 Task: Open Card Card0000000224 in Board Board0000000056 in Workspace WS0000000019 in Trello. Add Member Email0000000076 to Card Card0000000224 in Board Board0000000056 in Workspace WS0000000019 in Trello. Add Red Label titled Label0000000224 to Card Card0000000224 in Board Board0000000056 in Workspace WS0000000019 in Trello. Add Checklist CL0000000224 to Card Card0000000224 in Board Board0000000056 in Workspace WS0000000019 in Trello. Add Dates with Start Date as Nov 01 2023 and Due Date as Nov 30 2023 to Card Card0000000224 in Board Board0000000056 in Workspace WS0000000019 in Trello
Action: Mouse moved to (520, 547)
Screenshot: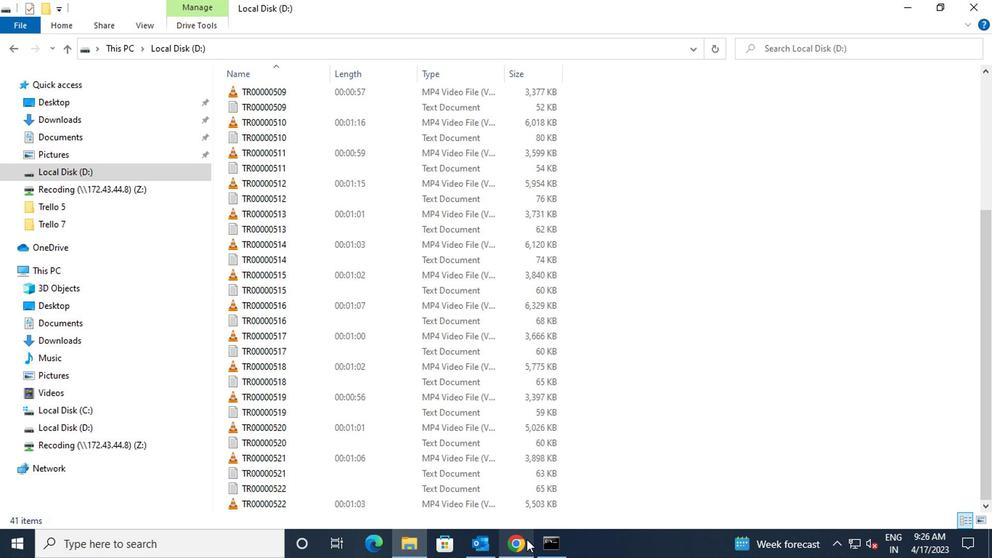 
Action: Mouse pressed left at (520, 547)
Screenshot: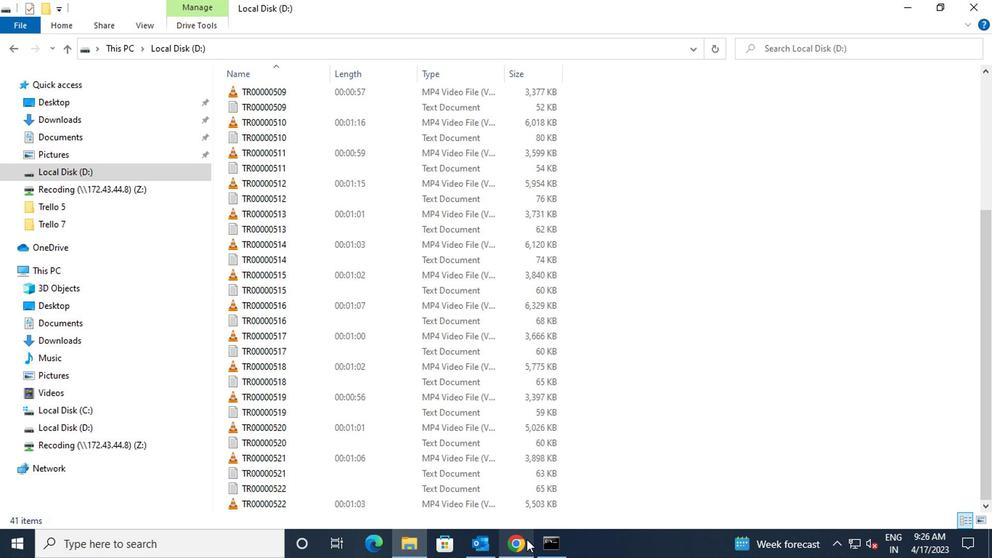 
Action: Mouse moved to (359, 459)
Screenshot: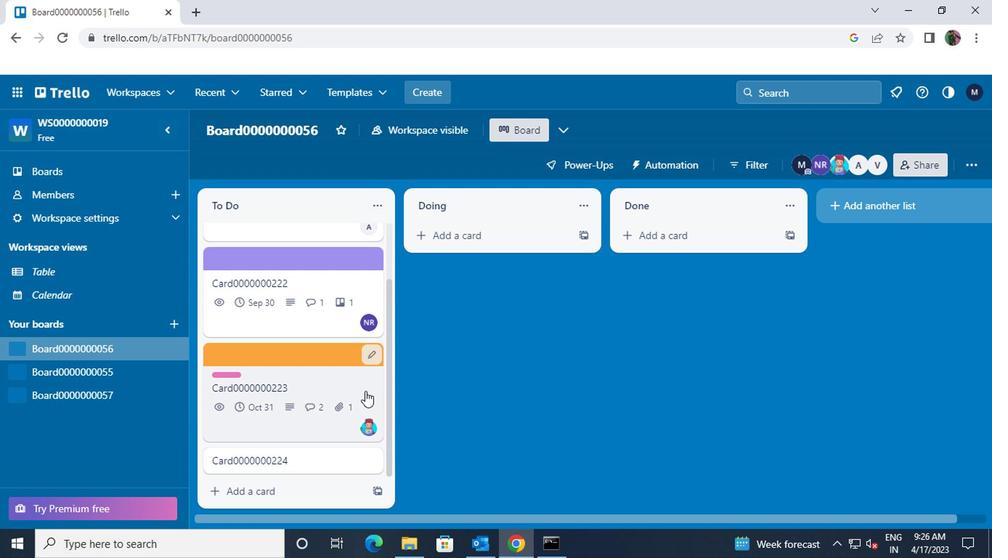 
Action: Mouse scrolled (359, 458) with delta (0, -1)
Screenshot: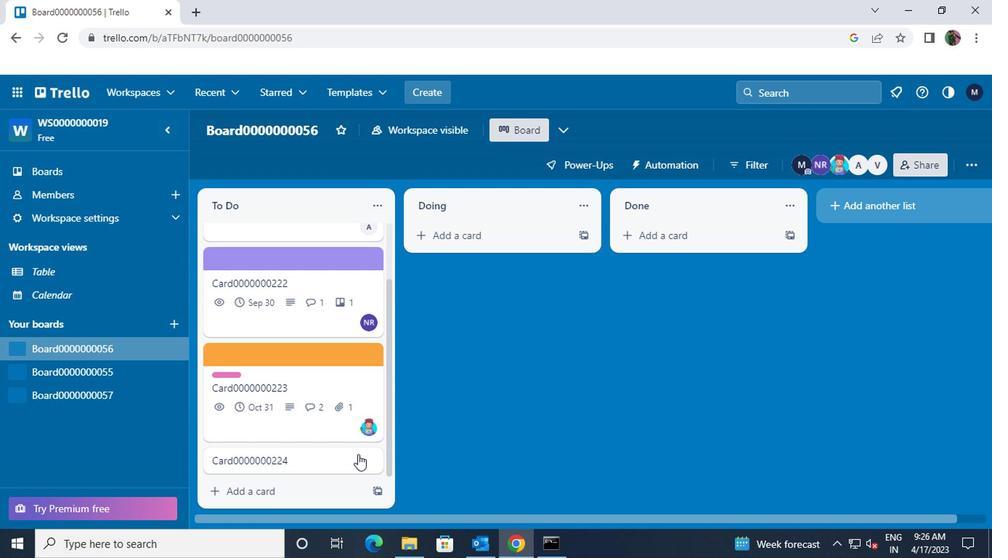
Action: Mouse scrolled (359, 458) with delta (0, -1)
Screenshot: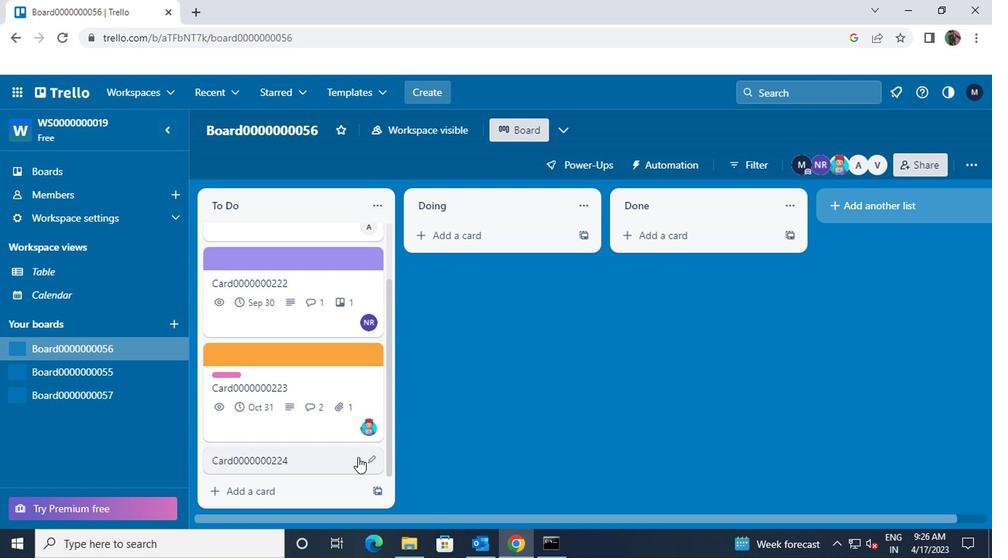 
Action: Mouse moved to (360, 459)
Screenshot: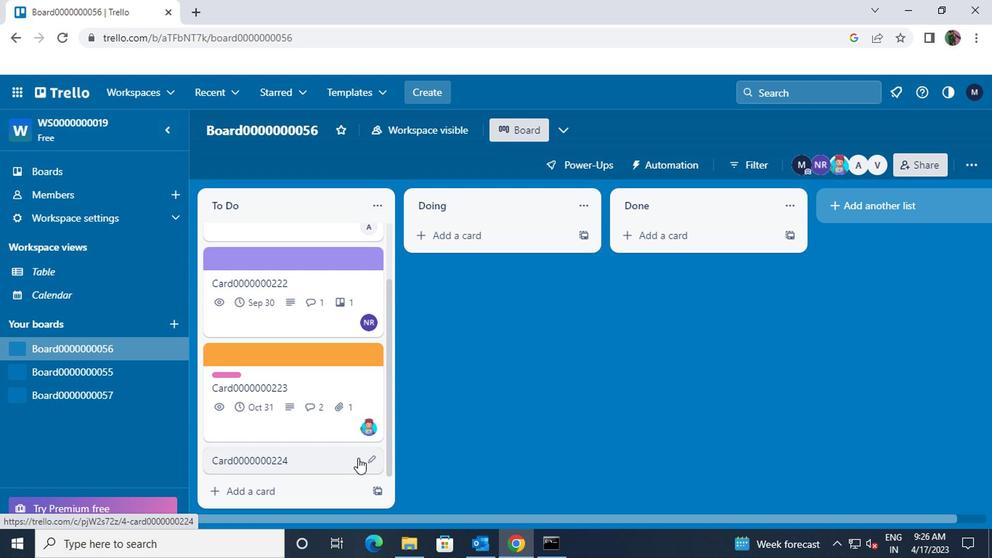 
Action: Mouse pressed left at (360, 459)
Screenshot: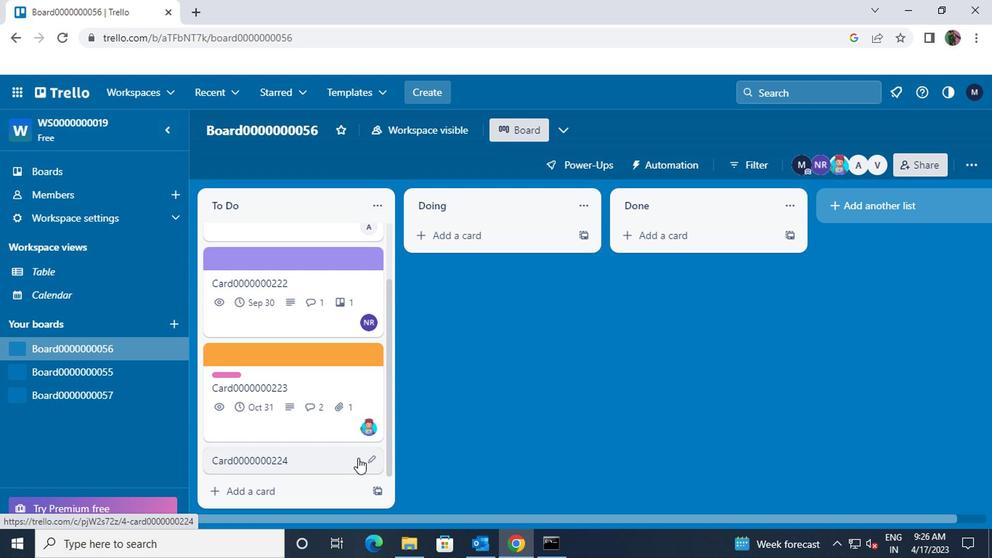 
Action: Mouse moved to (709, 198)
Screenshot: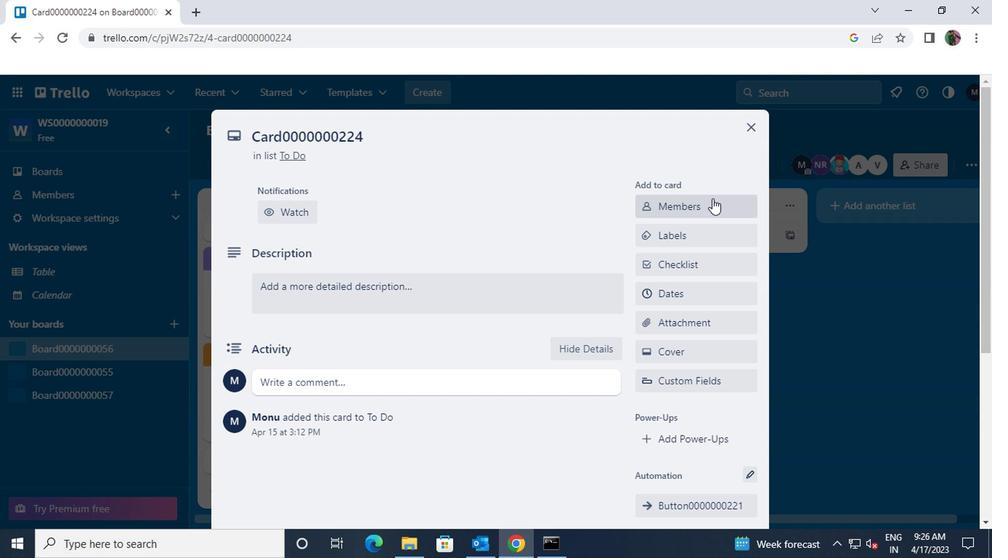 
Action: Mouse pressed left at (709, 198)
Screenshot: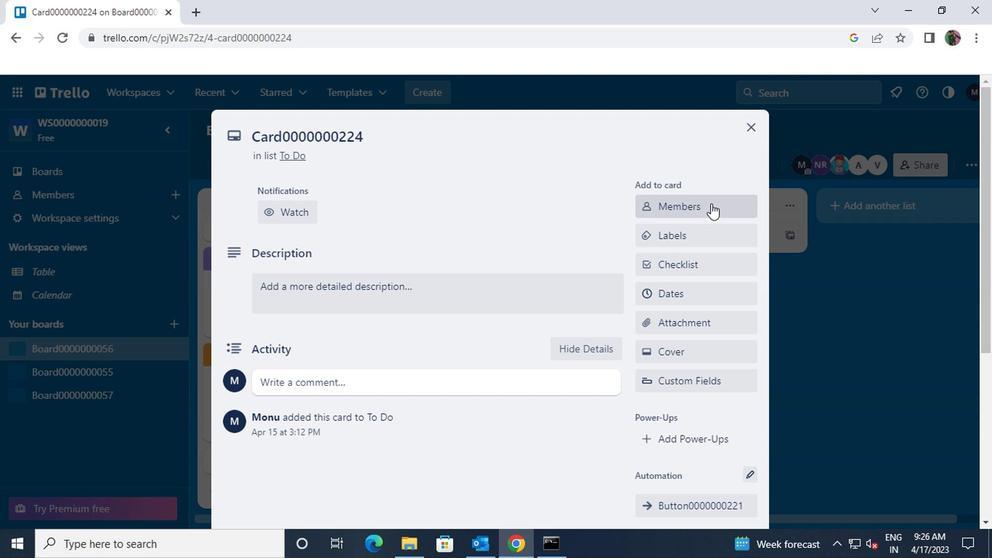 
Action: Mouse moved to (696, 273)
Screenshot: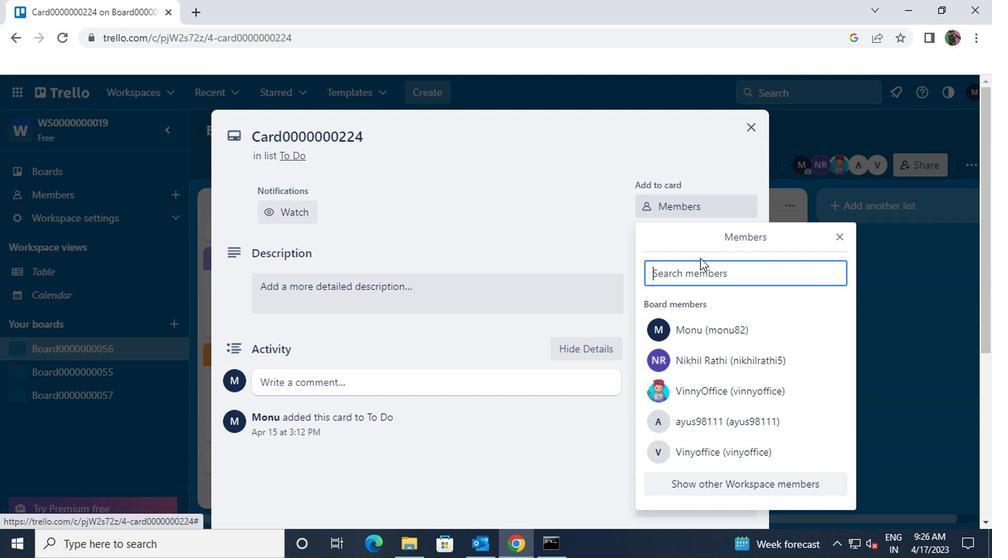 
Action: Key pressed <Key.shift>CATSTREET791<Key.shift>@GMAIL.COM
Screenshot: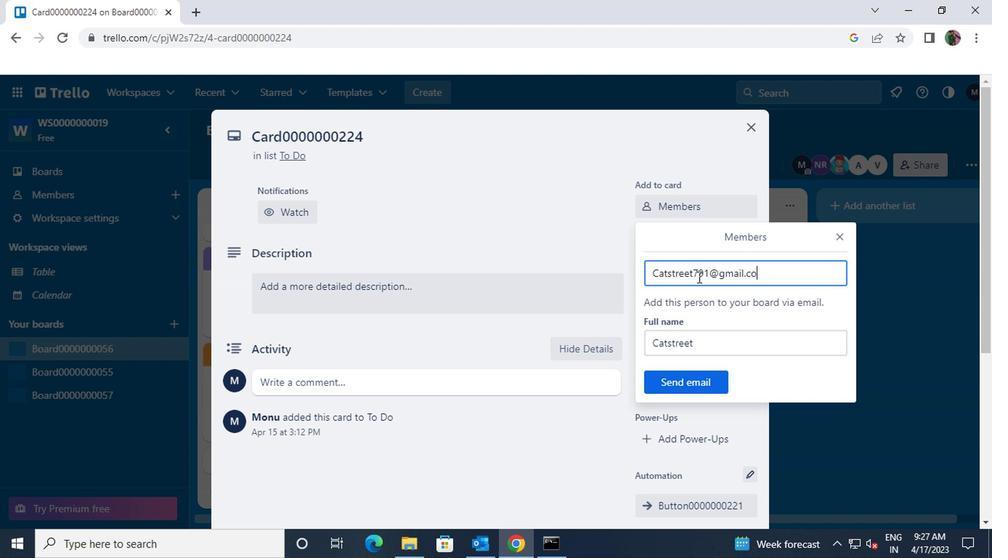 
Action: Mouse moved to (691, 386)
Screenshot: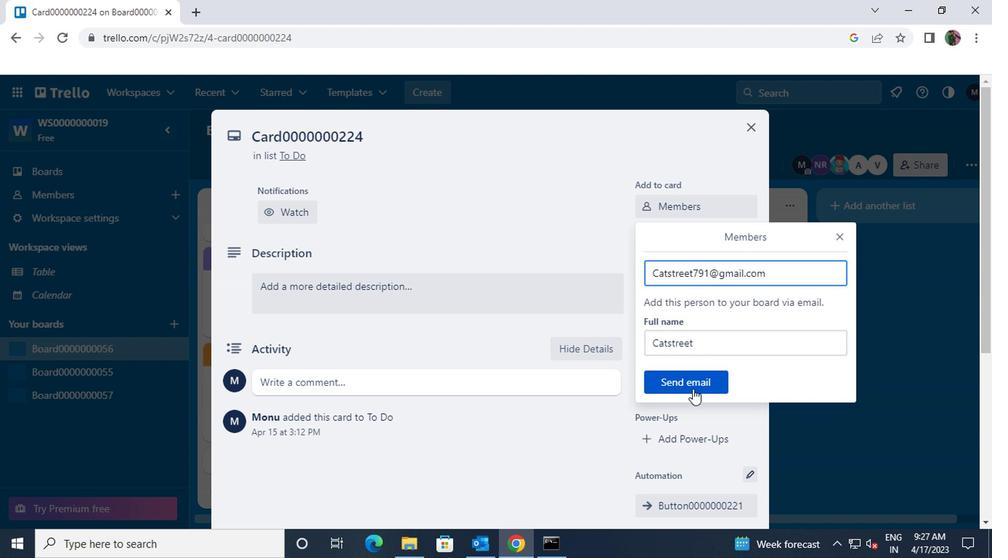 
Action: Mouse pressed left at (691, 386)
Screenshot: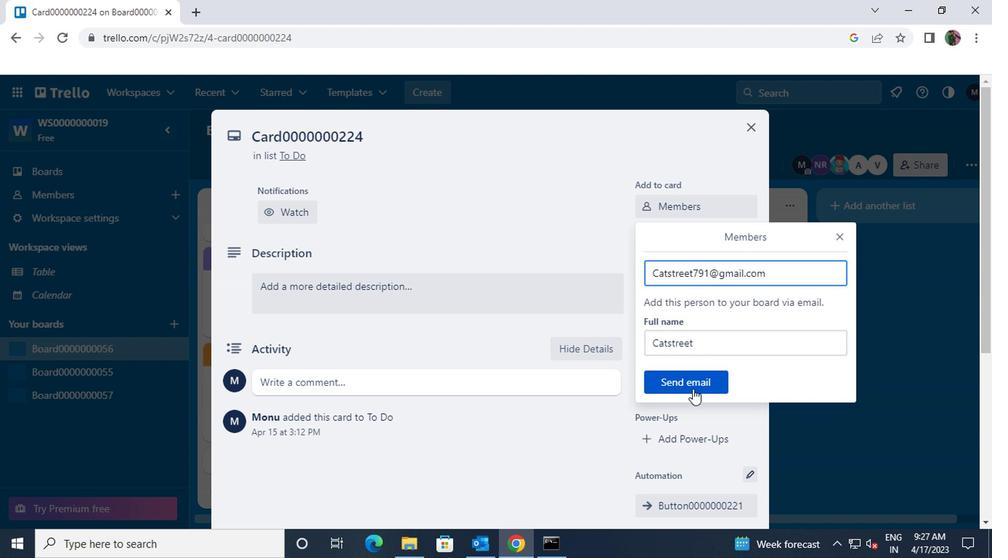 
Action: Mouse moved to (689, 234)
Screenshot: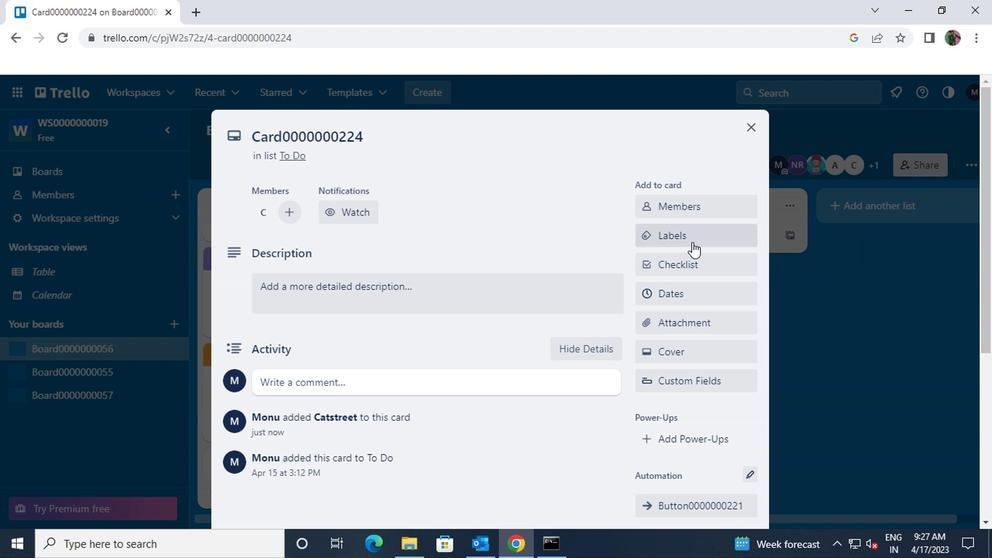 
Action: Mouse pressed left at (689, 234)
Screenshot: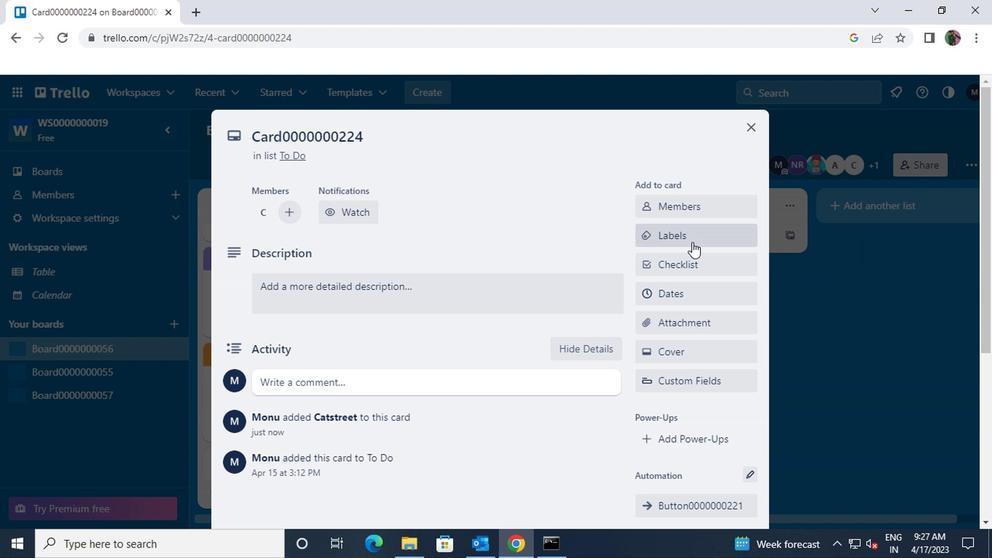 
Action: Mouse moved to (736, 455)
Screenshot: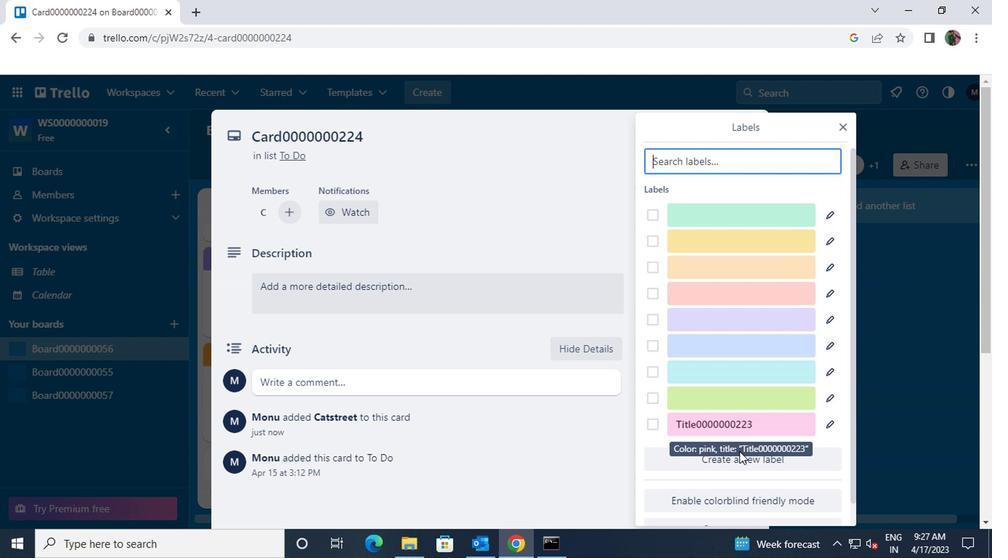 
Action: Mouse pressed left at (736, 455)
Screenshot: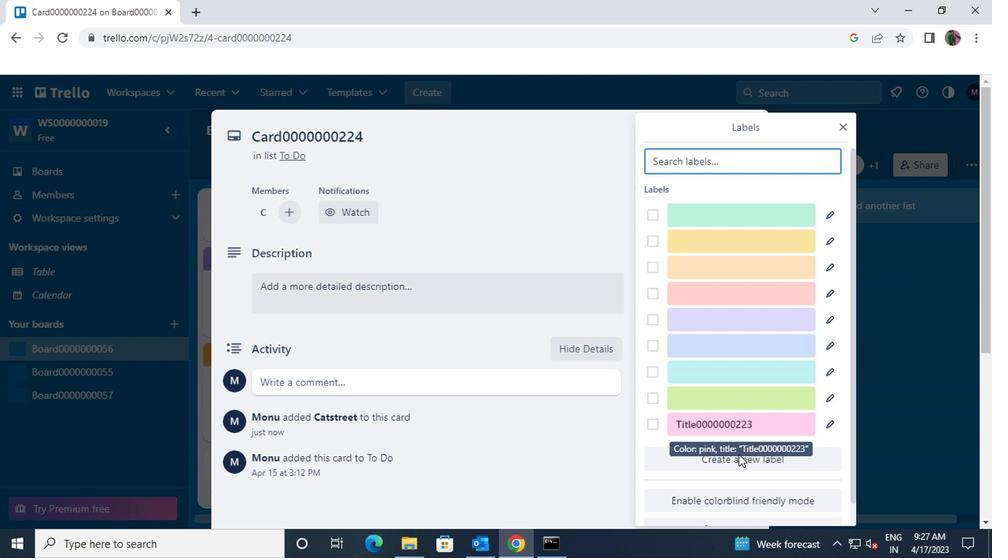 
Action: Mouse moved to (735, 462)
Screenshot: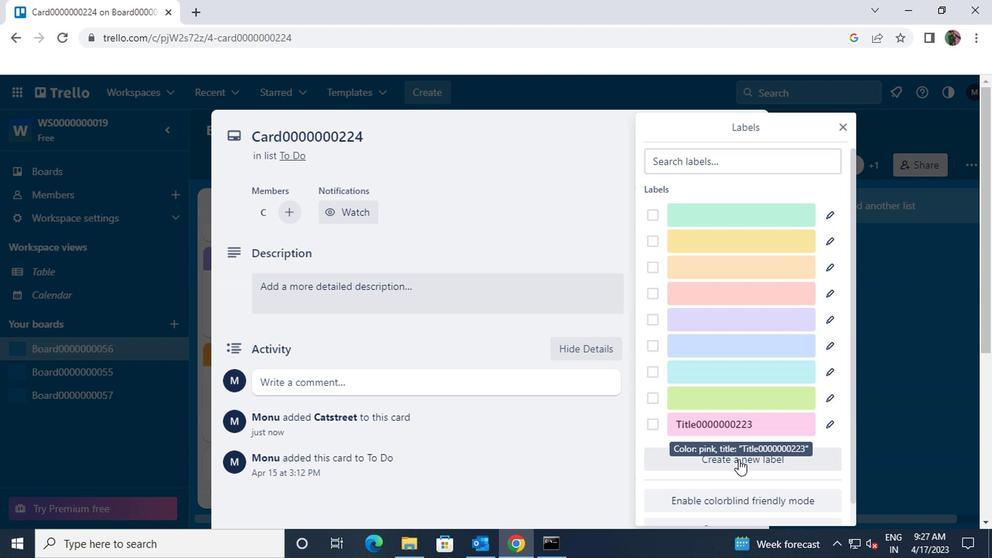 
Action: Mouse pressed left at (735, 462)
Screenshot: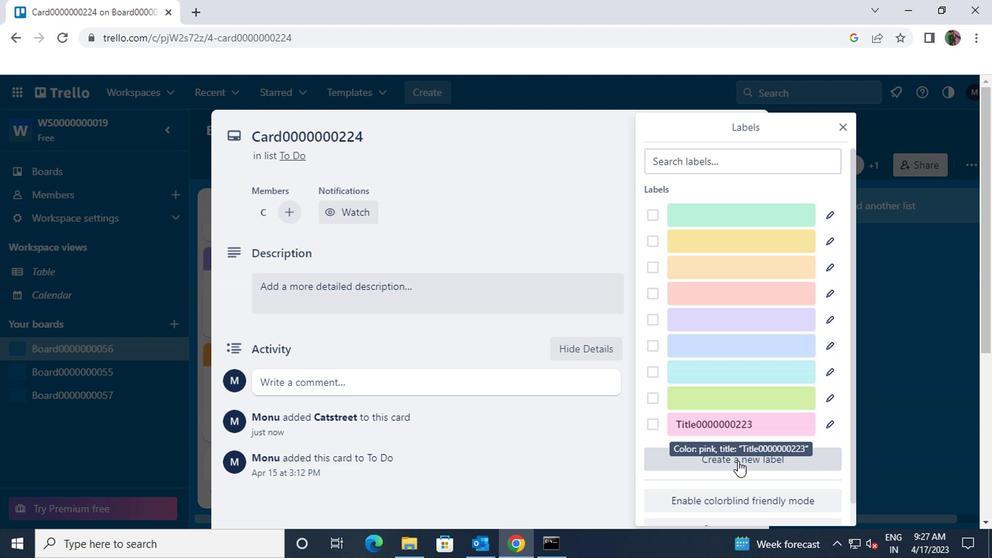 
Action: Mouse moved to (685, 255)
Screenshot: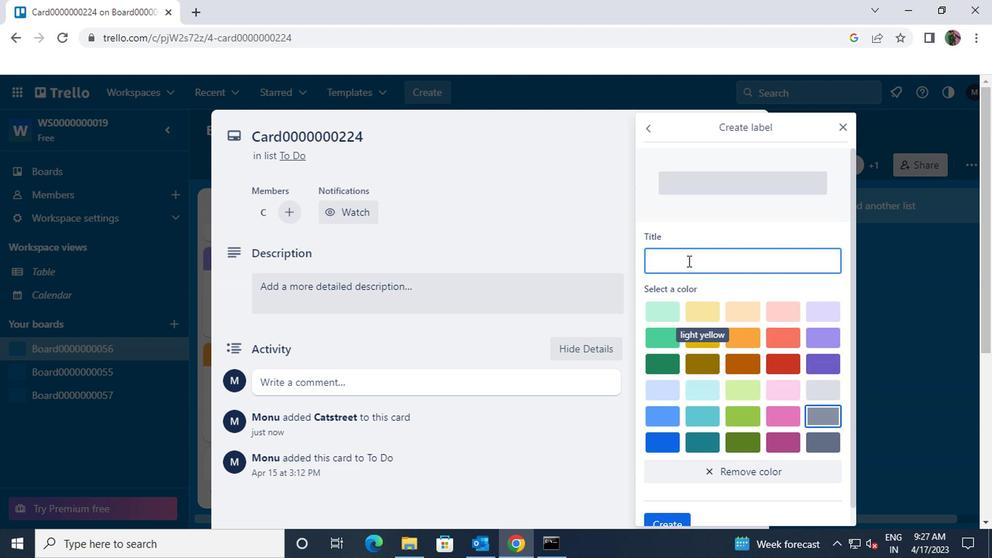 
Action: Mouse pressed left at (685, 255)
Screenshot: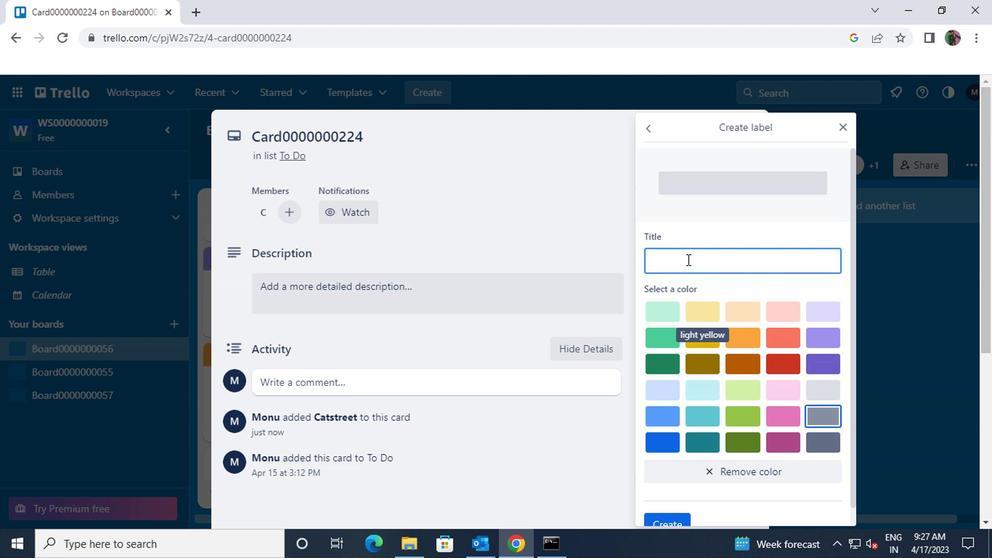 
Action: Key pressed <Key.shift>LABEL0000000224
Screenshot: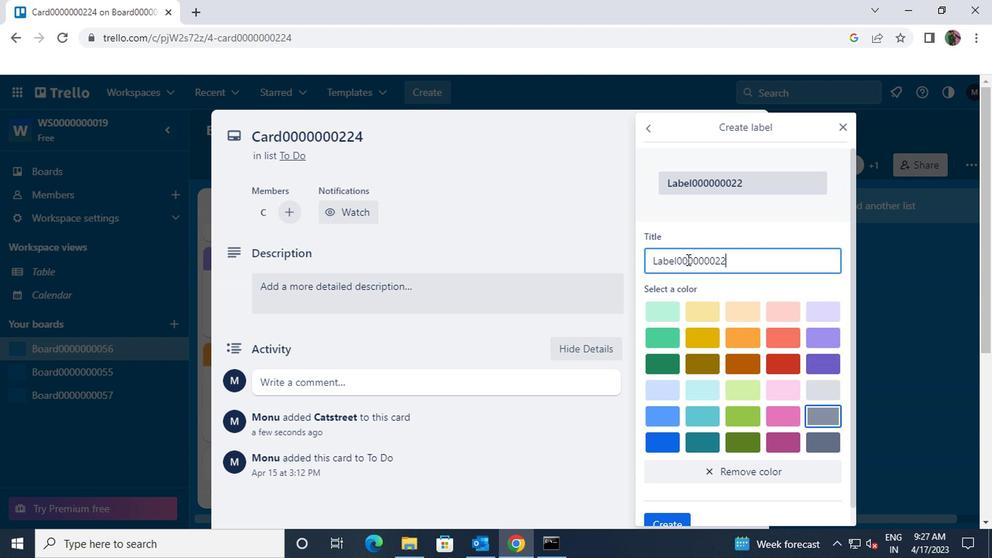 
Action: Mouse scrolled (685, 254) with delta (0, 0)
Screenshot: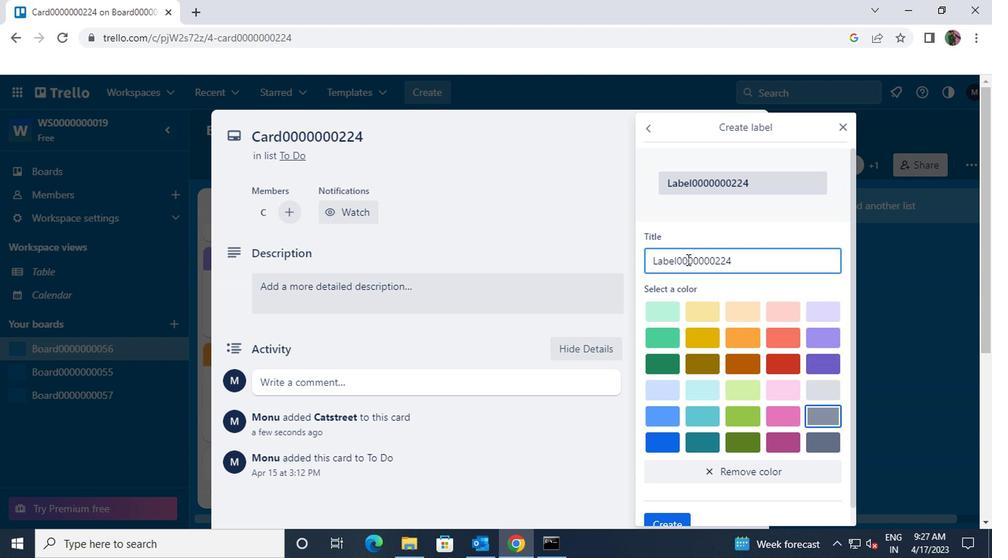 
Action: Mouse scrolled (685, 254) with delta (0, 0)
Screenshot: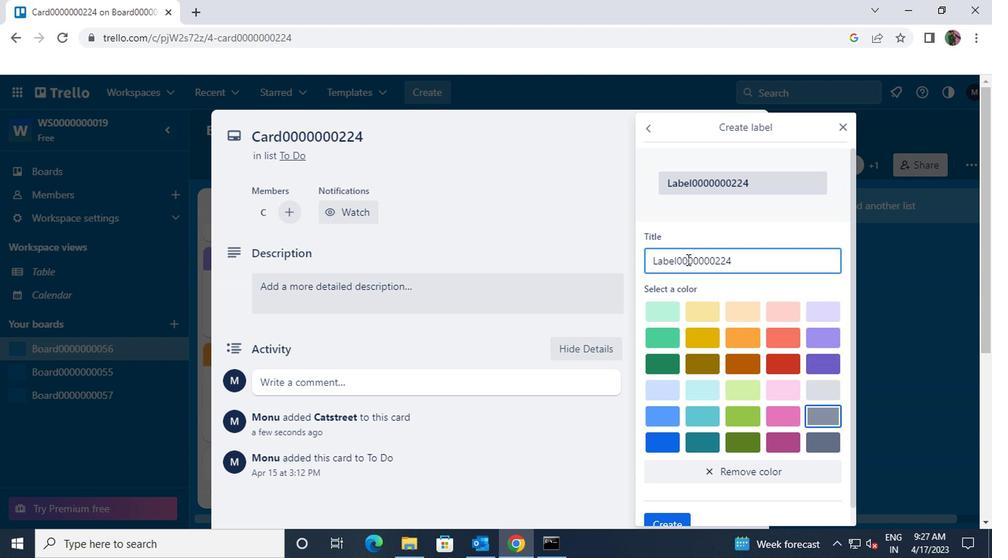 
Action: Mouse scrolled (685, 254) with delta (0, 0)
Screenshot: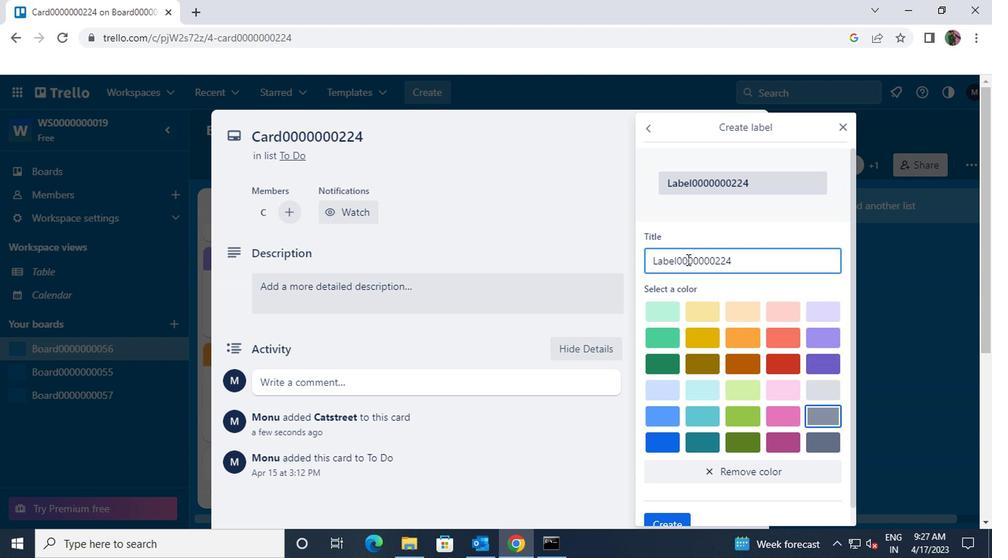 
Action: Mouse moved to (671, 502)
Screenshot: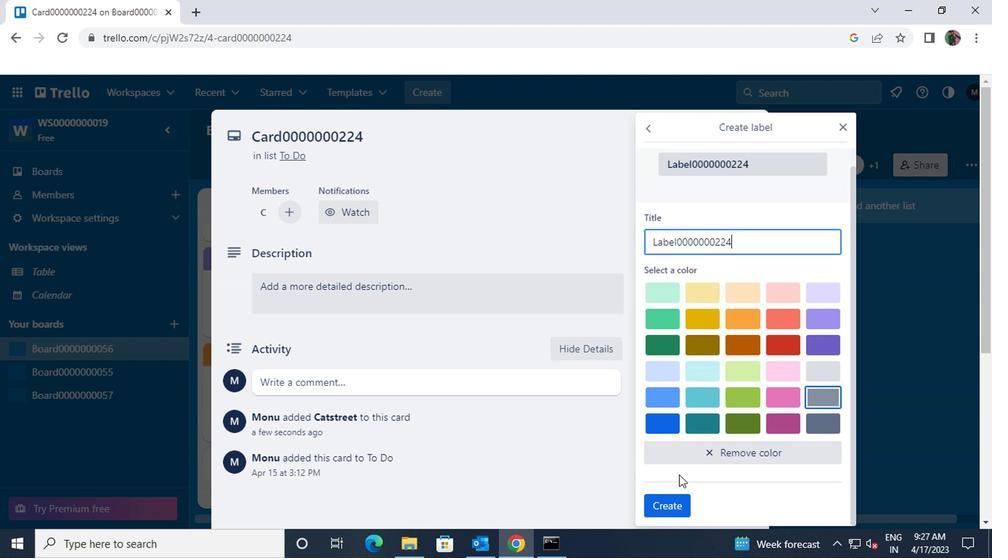
Action: Mouse pressed left at (671, 502)
Screenshot: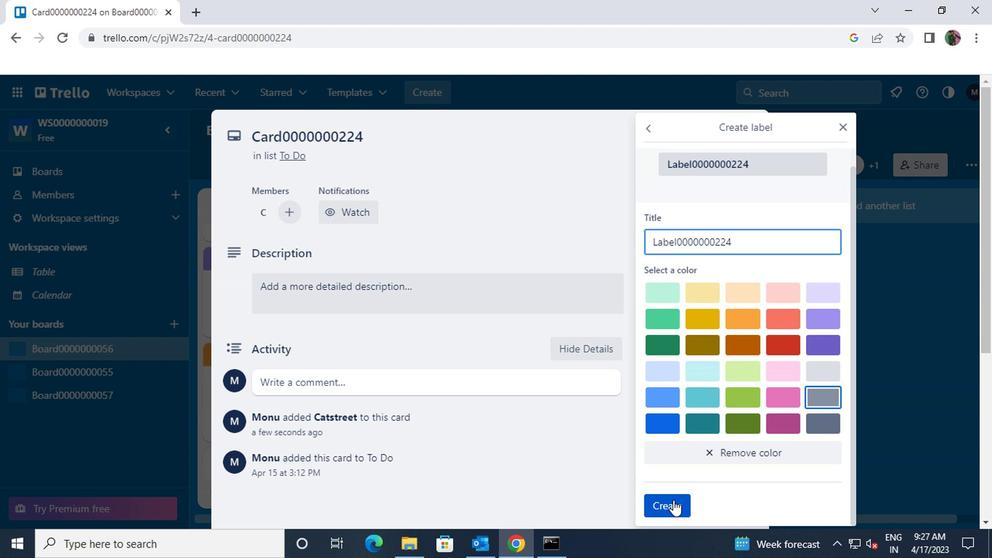 
Action: Mouse moved to (709, 443)
Screenshot: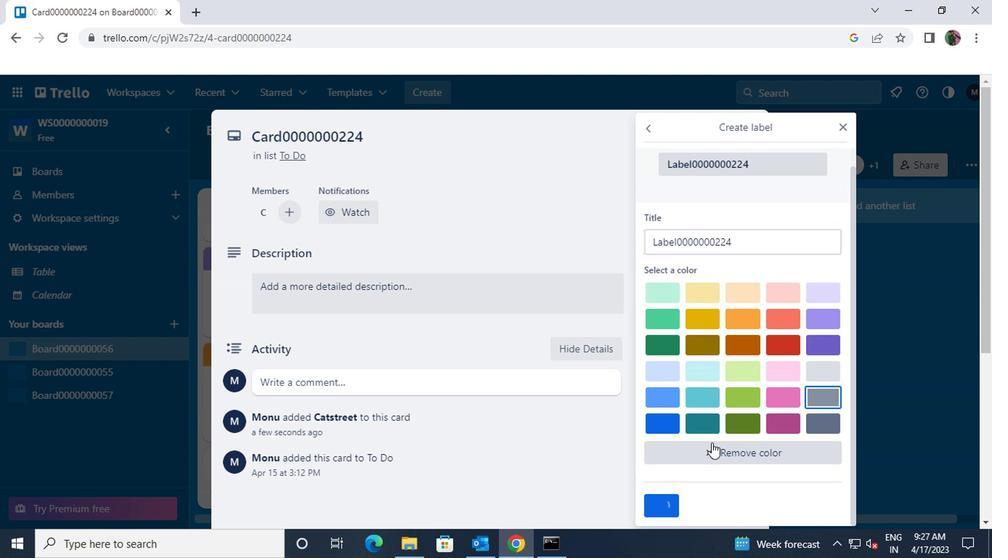 
Action: Mouse scrolled (709, 444) with delta (0, 1)
Screenshot: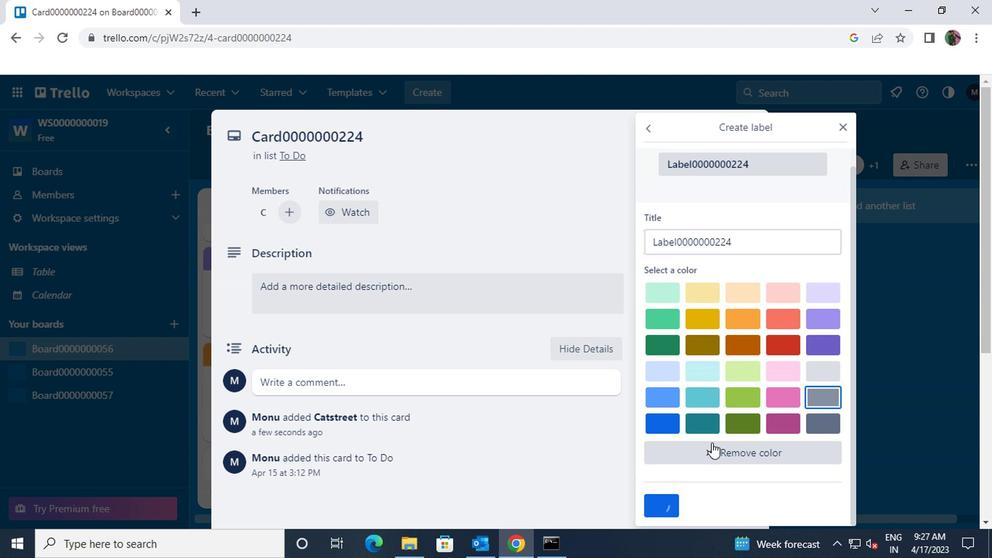 
Action: Mouse scrolled (709, 444) with delta (0, 1)
Screenshot: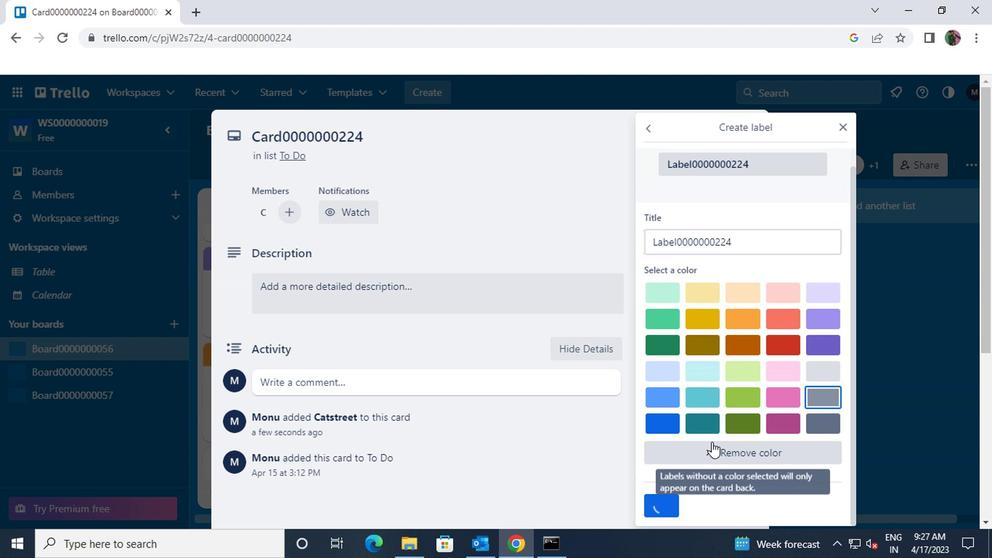 
Action: Mouse moved to (837, 122)
Screenshot: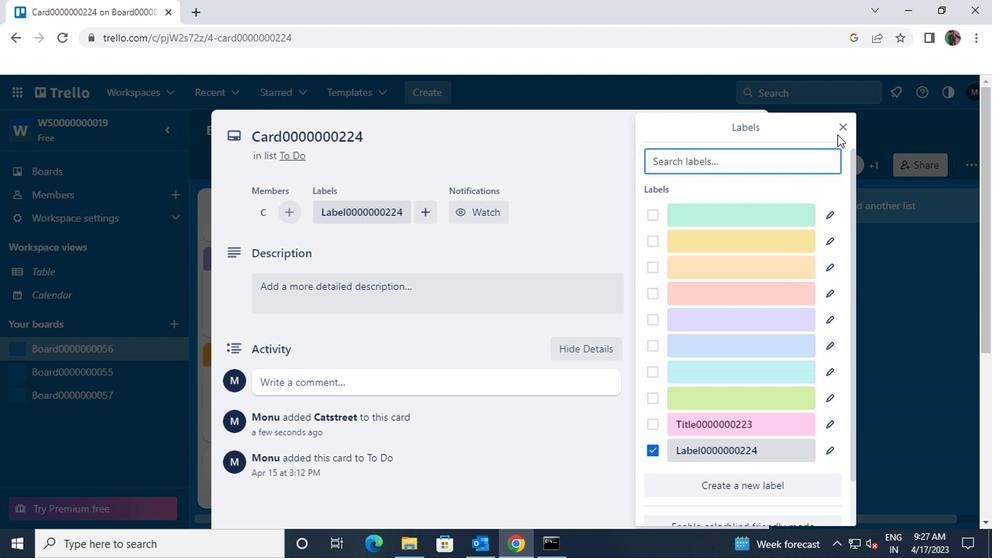 
Action: Mouse pressed left at (837, 122)
Screenshot: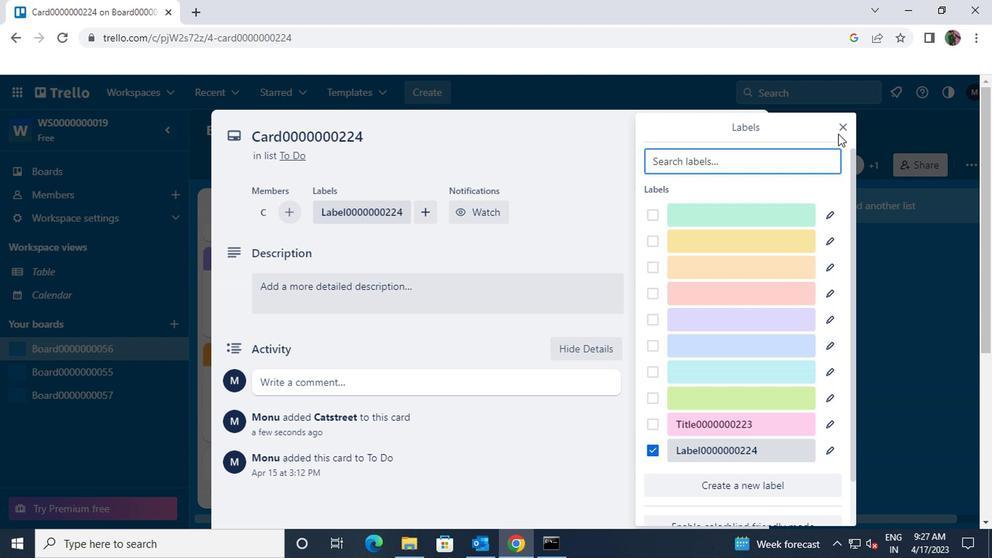 
Action: Mouse moved to (651, 257)
Screenshot: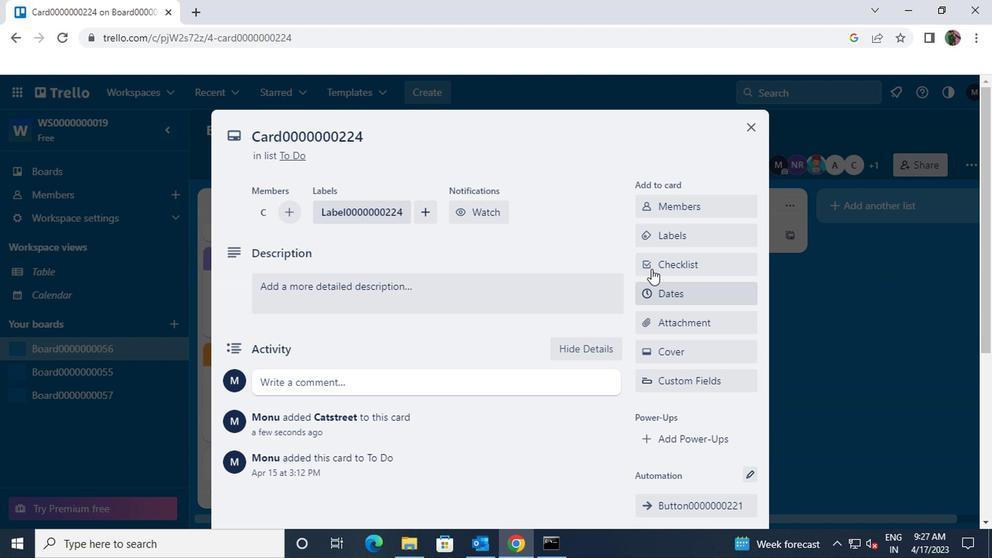 
Action: Mouse pressed left at (651, 257)
Screenshot: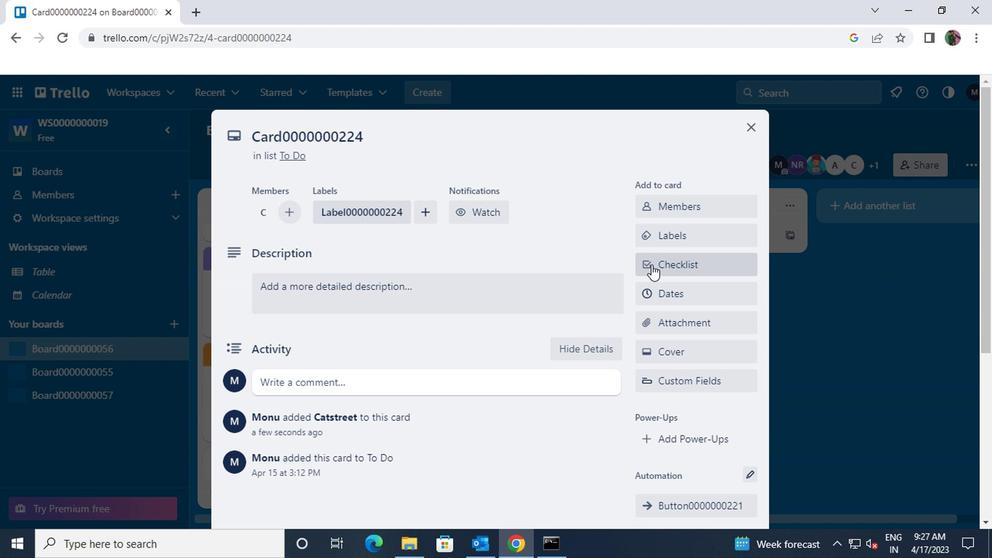 
Action: Mouse moved to (733, 360)
Screenshot: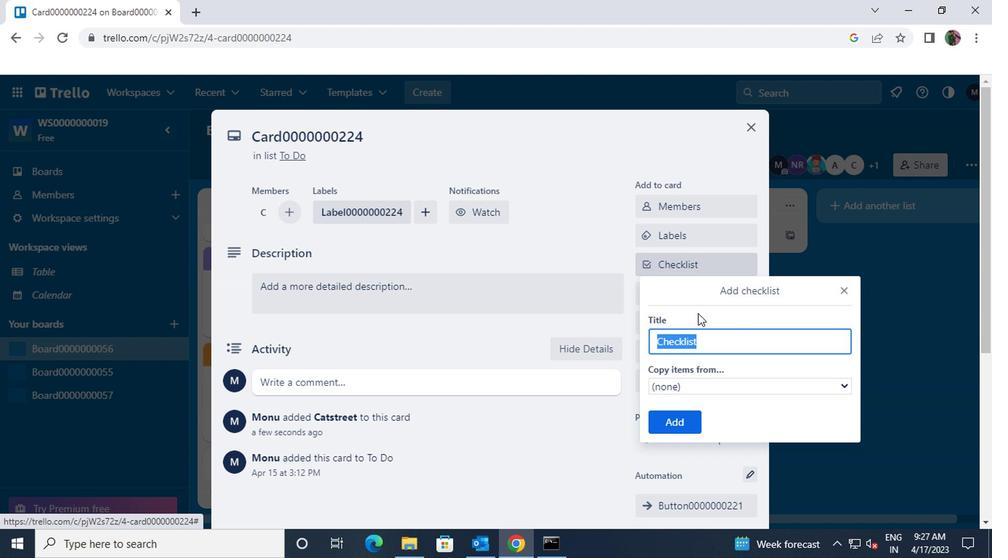 
Action: Key pressed <Key.shift>CL0000000224
Screenshot: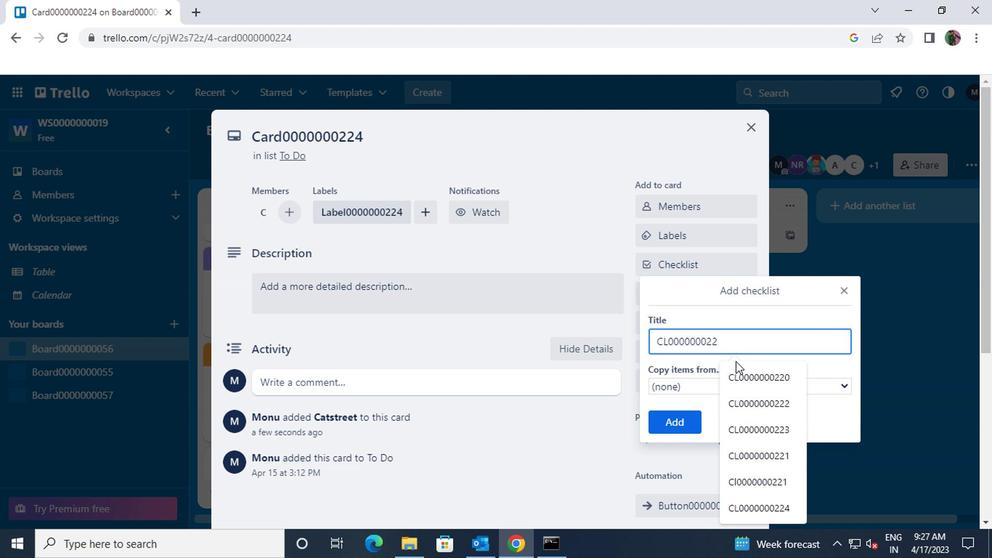 
Action: Mouse moved to (669, 425)
Screenshot: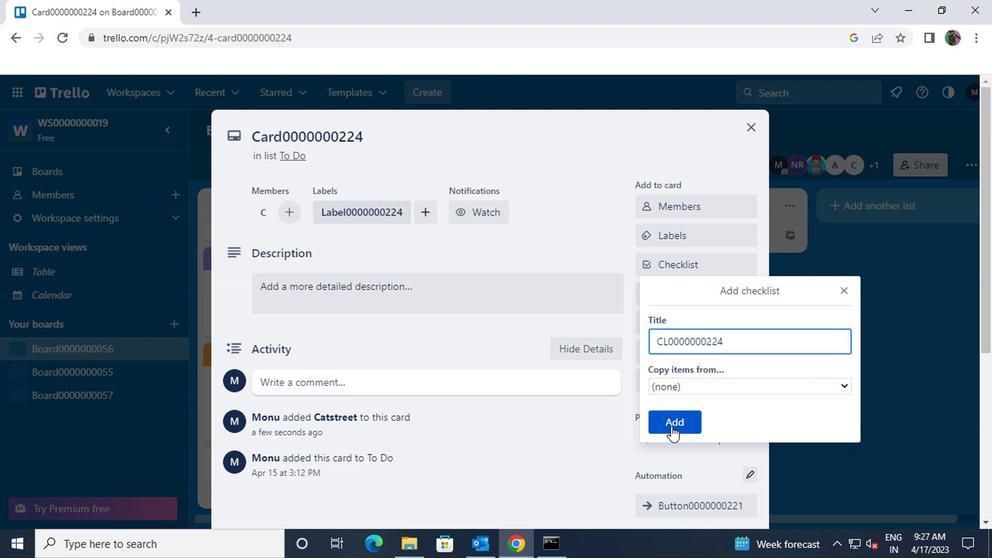 
Action: Mouse pressed left at (669, 425)
Screenshot: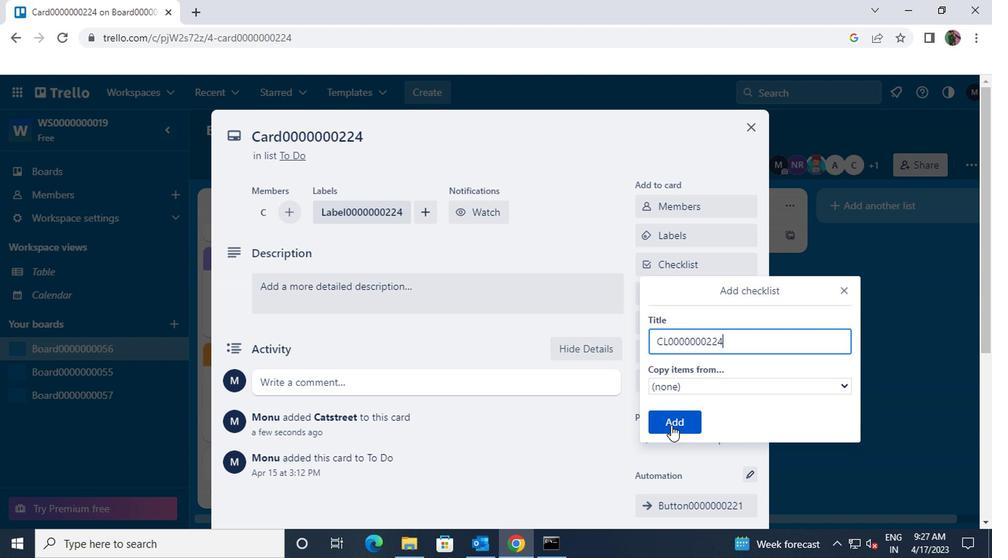 
Action: Mouse moved to (663, 288)
Screenshot: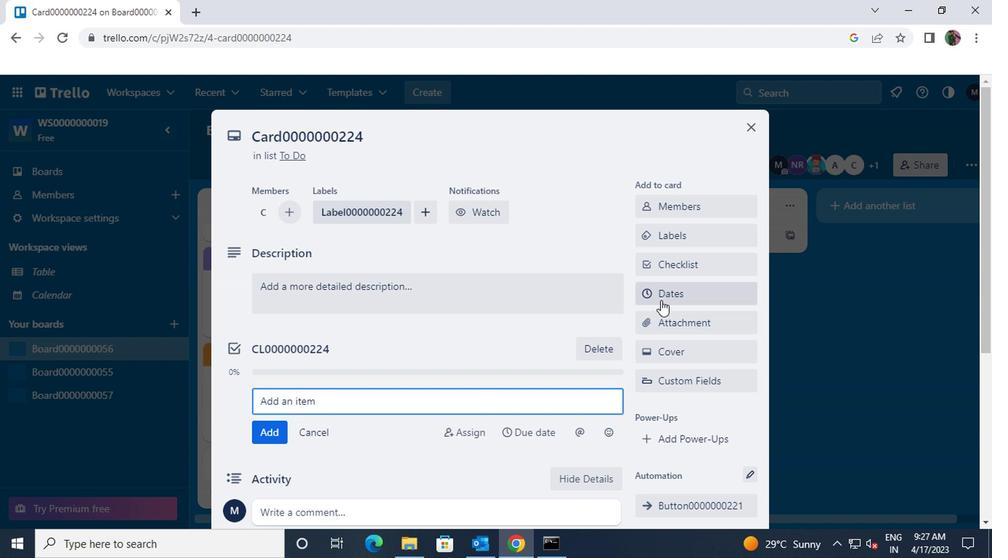 
Action: Mouse pressed left at (663, 288)
Screenshot: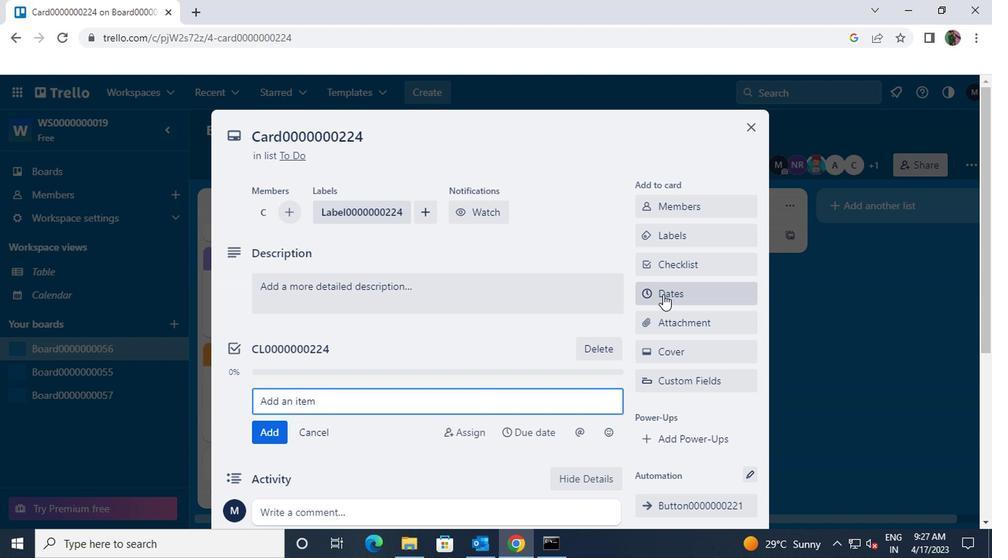 
Action: Mouse moved to (826, 148)
Screenshot: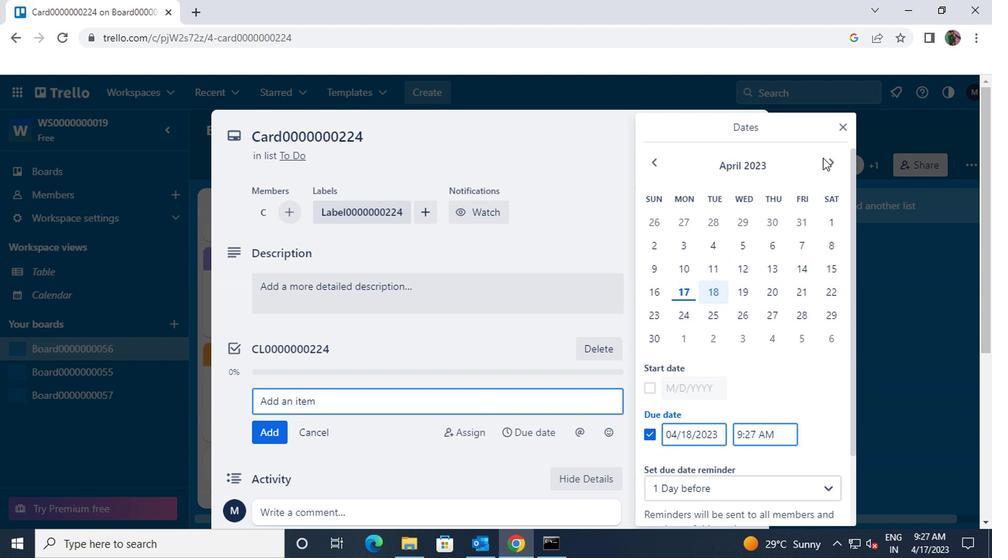 
Action: Mouse pressed left at (826, 148)
Screenshot: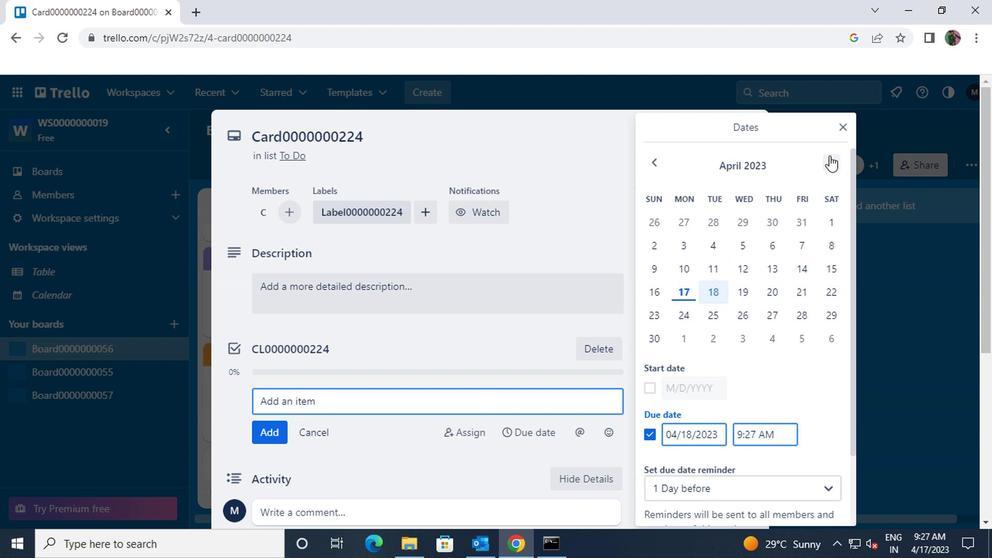 
Action: Mouse pressed left at (826, 148)
Screenshot: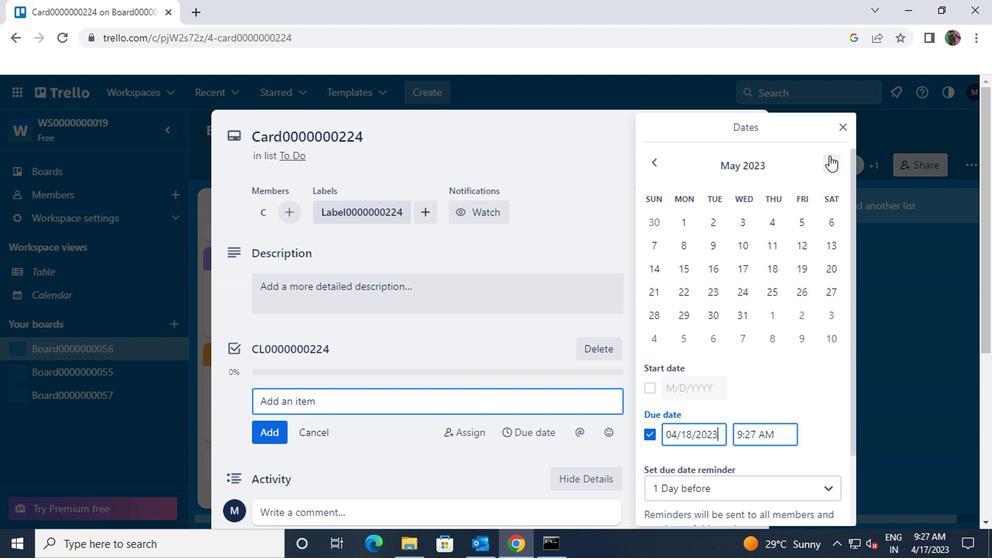 
Action: Mouse pressed left at (826, 148)
Screenshot: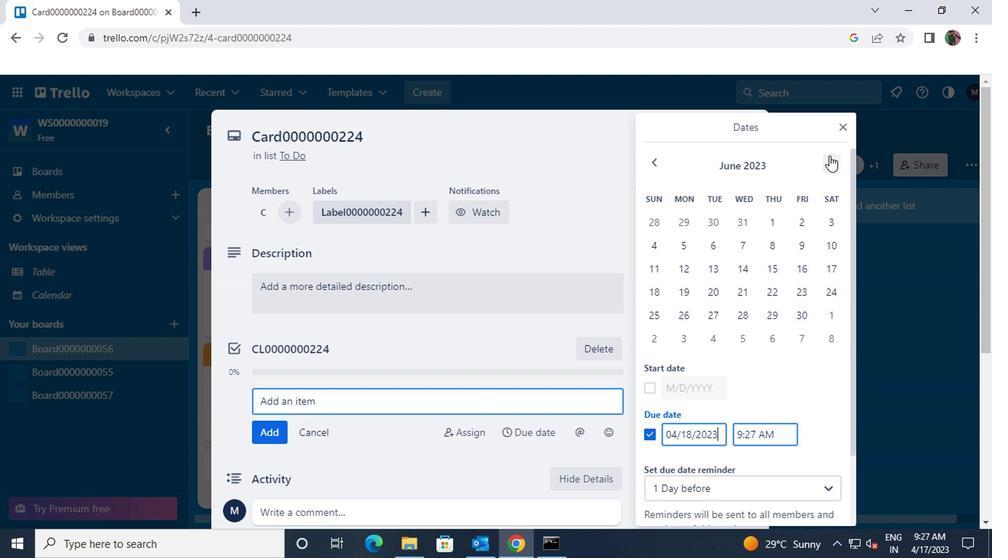 
Action: Mouse pressed left at (826, 148)
Screenshot: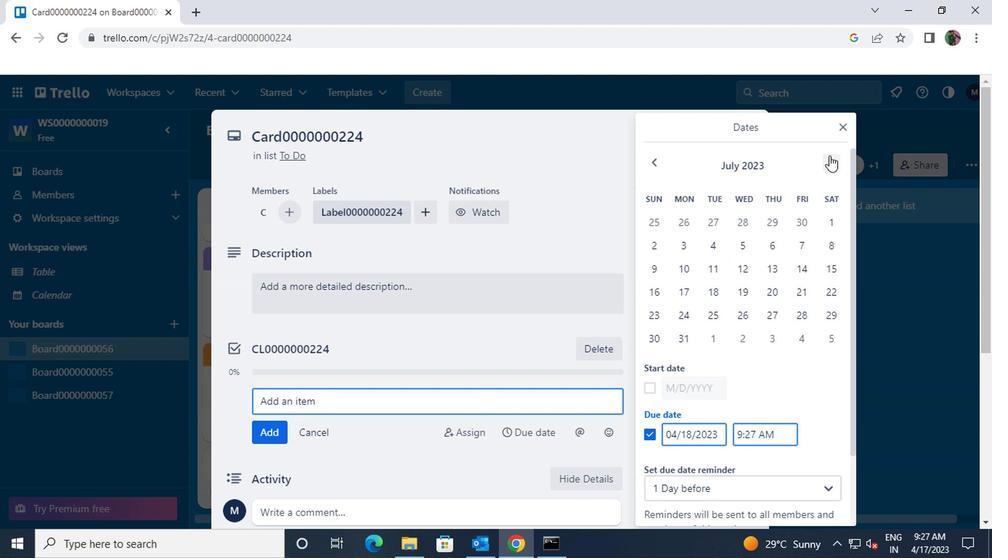 
Action: Mouse pressed left at (826, 148)
Screenshot: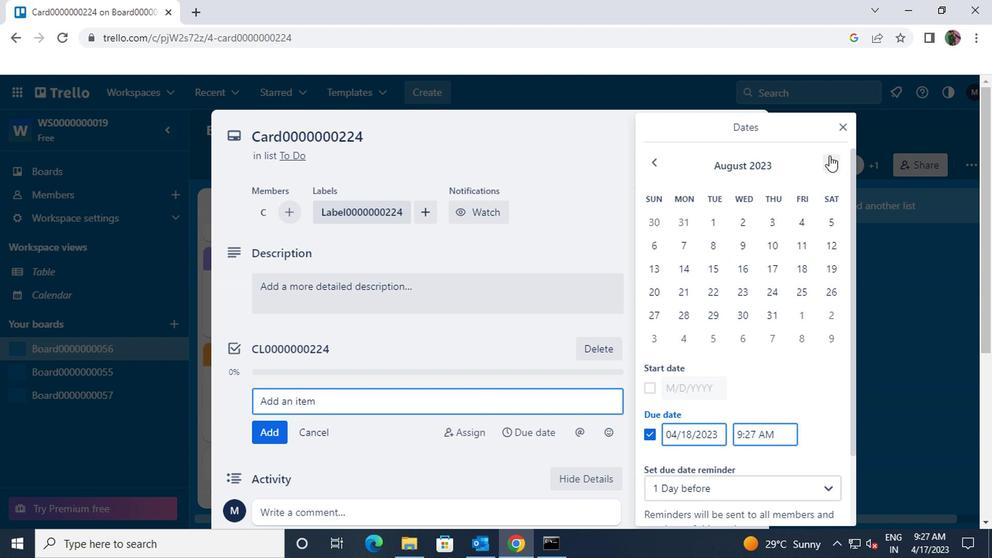
Action: Mouse pressed left at (826, 148)
Screenshot: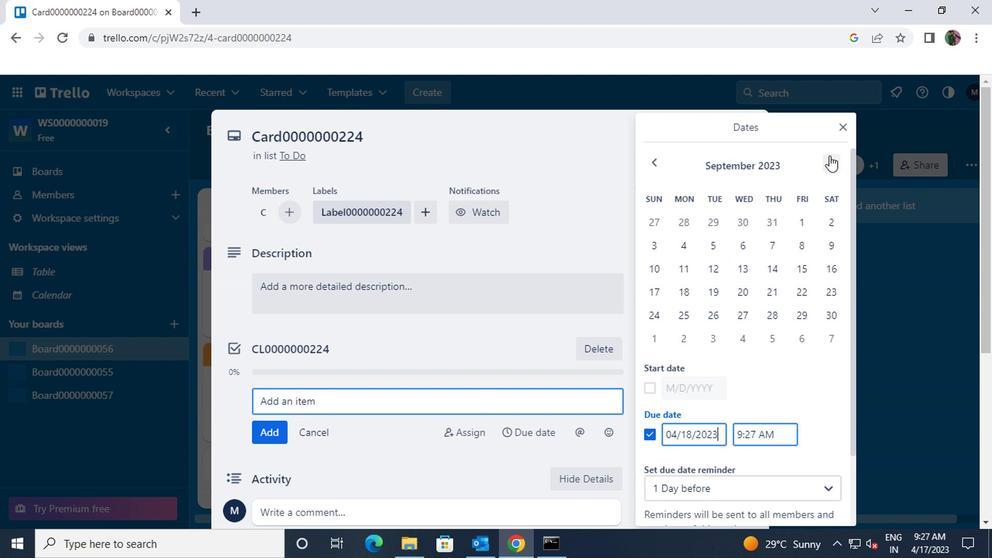 
Action: Mouse pressed left at (826, 148)
Screenshot: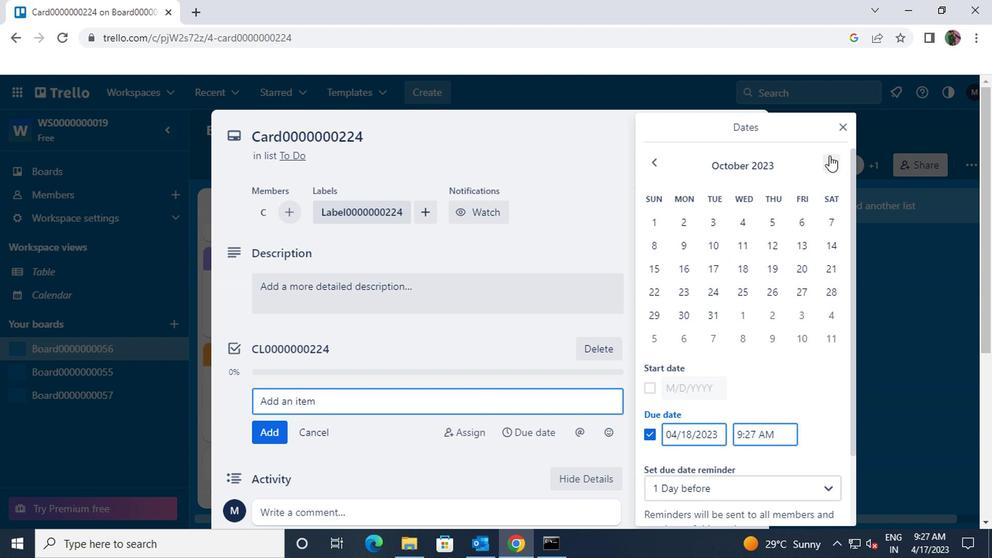 
Action: Mouse moved to (741, 216)
Screenshot: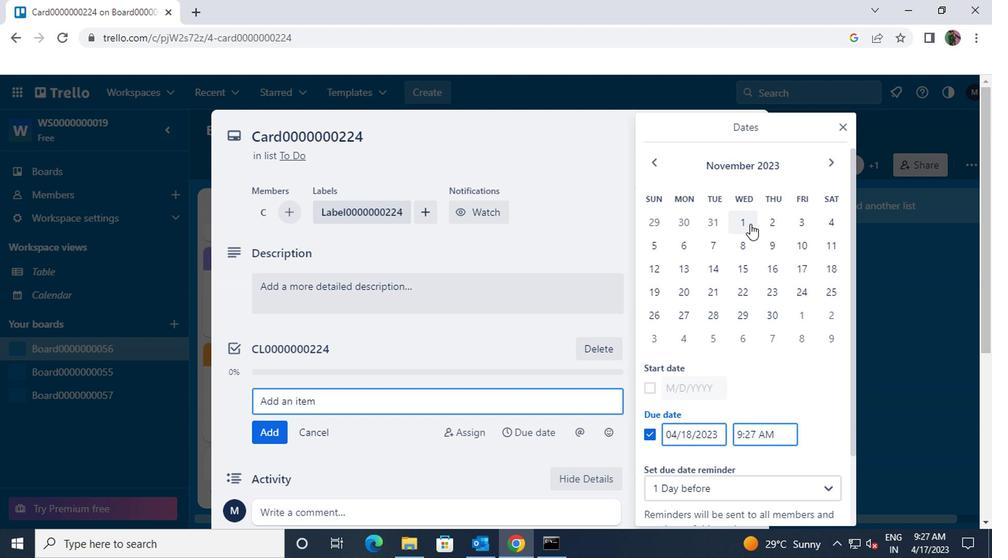 
Action: Mouse pressed left at (741, 216)
Screenshot: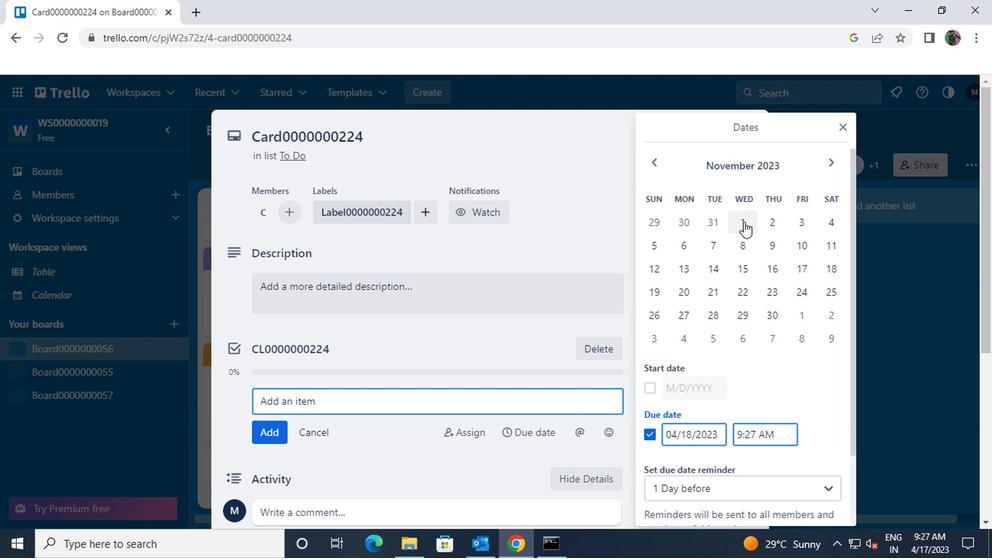 
Action: Mouse scrolled (741, 215) with delta (0, -1)
Screenshot: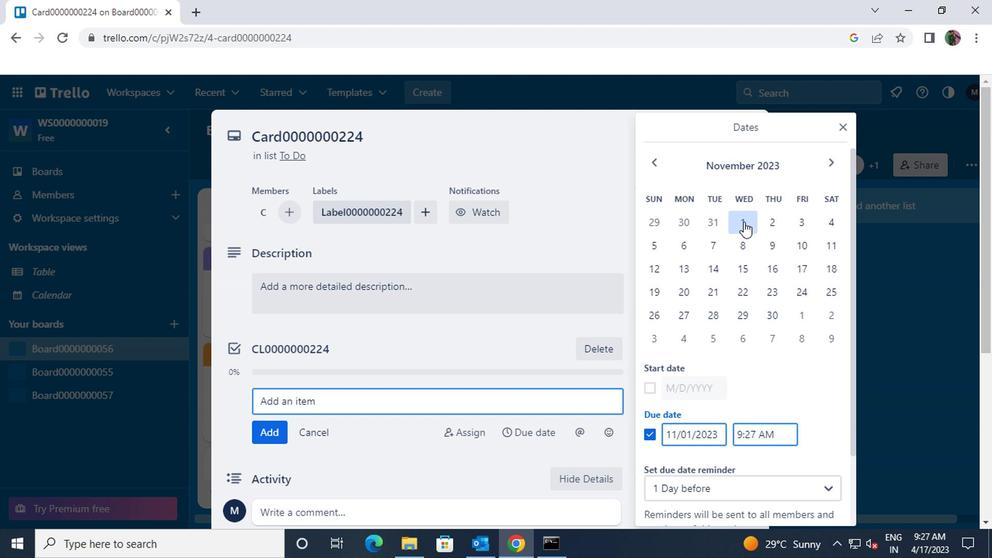 
Action: Mouse moved to (766, 235)
Screenshot: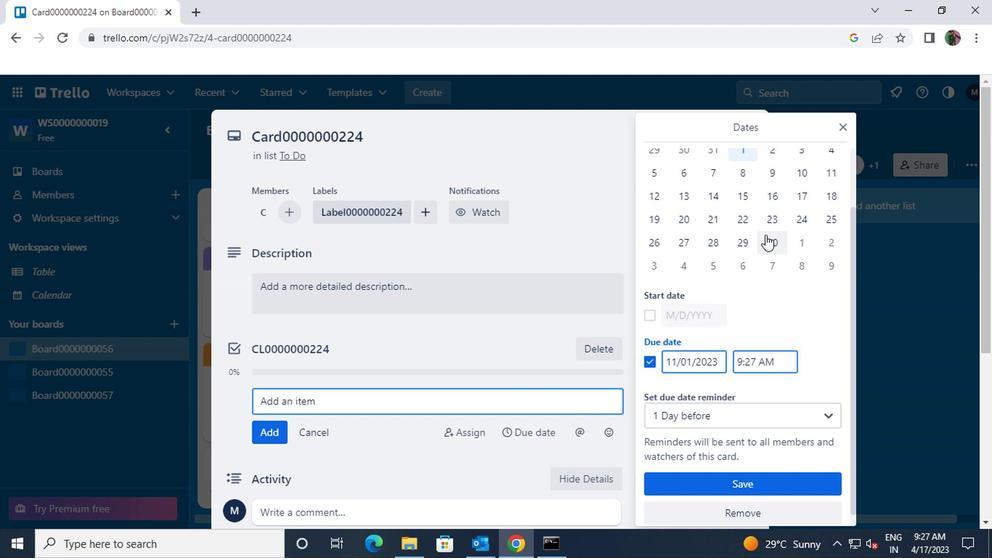 
Action: Mouse pressed left at (766, 235)
Screenshot: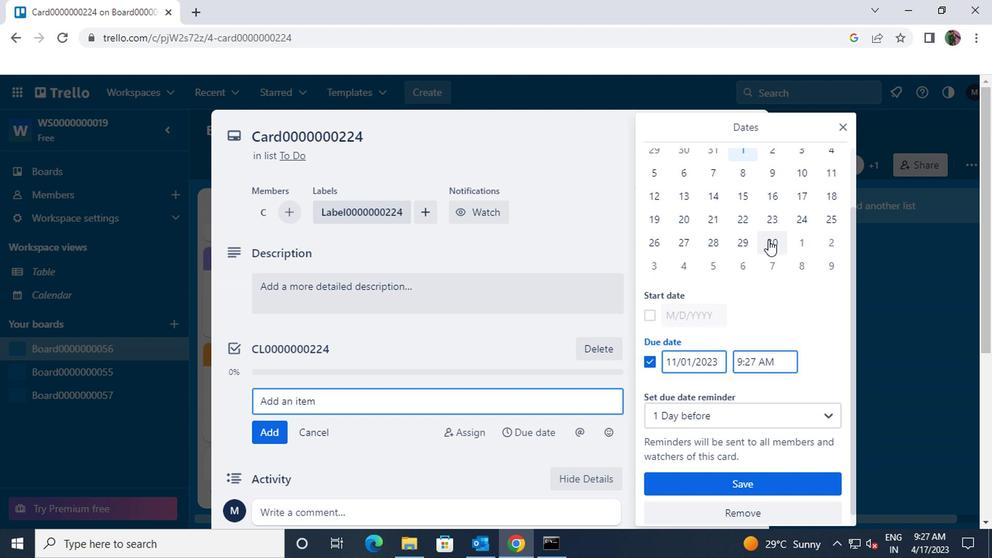 
Action: Mouse scrolled (766, 235) with delta (0, 0)
Screenshot: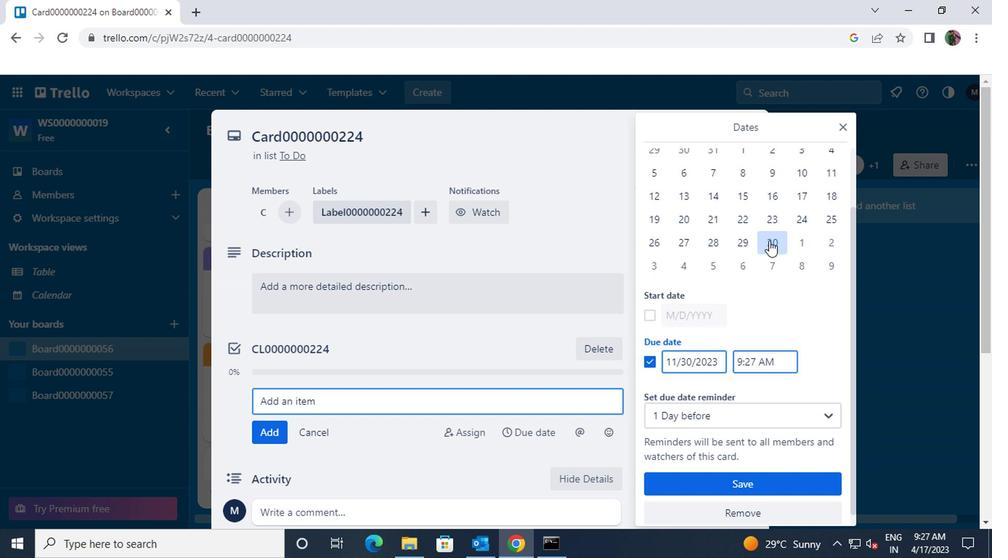 
Action: Mouse moved to (755, 471)
Screenshot: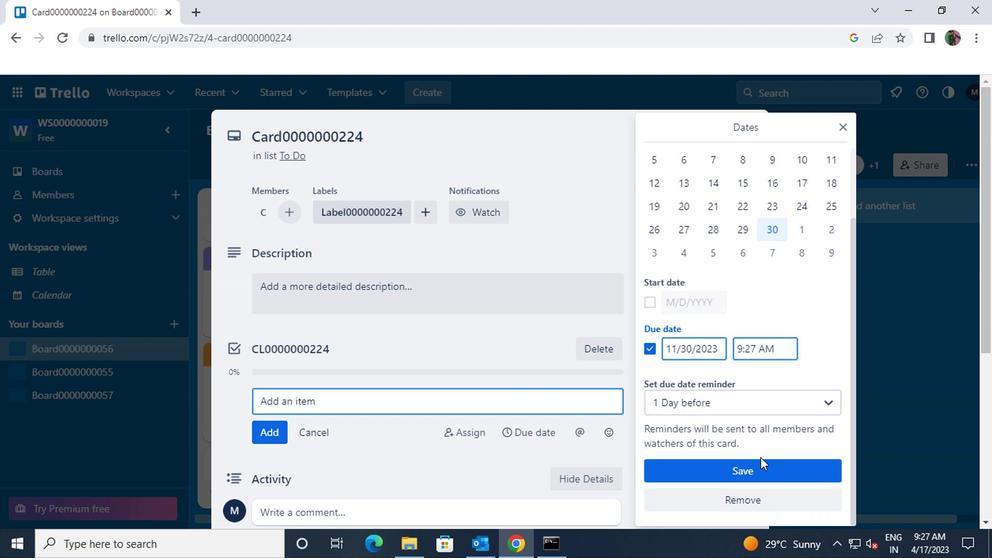 
Action: Mouse pressed left at (755, 471)
Screenshot: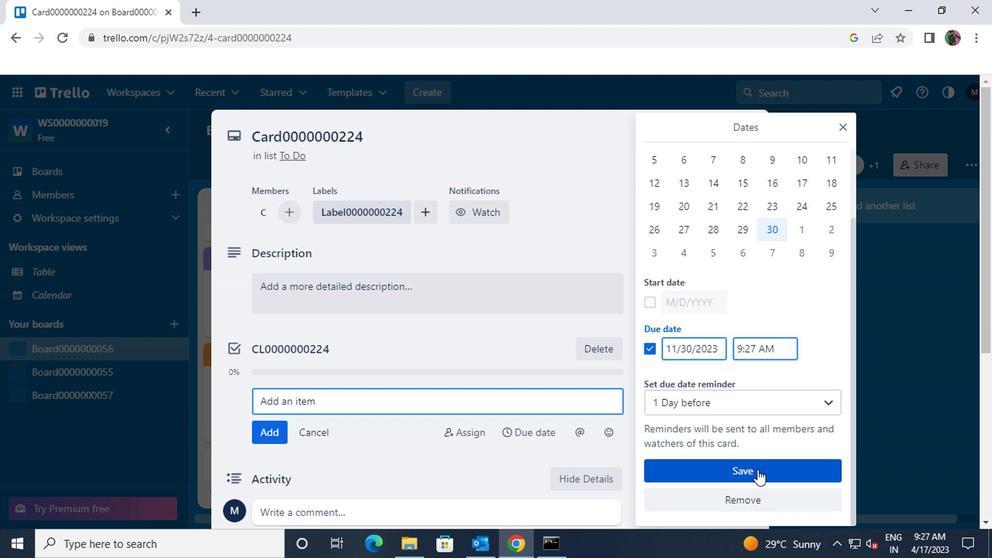 
Action: Mouse moved to (755, 470)
Screenshot: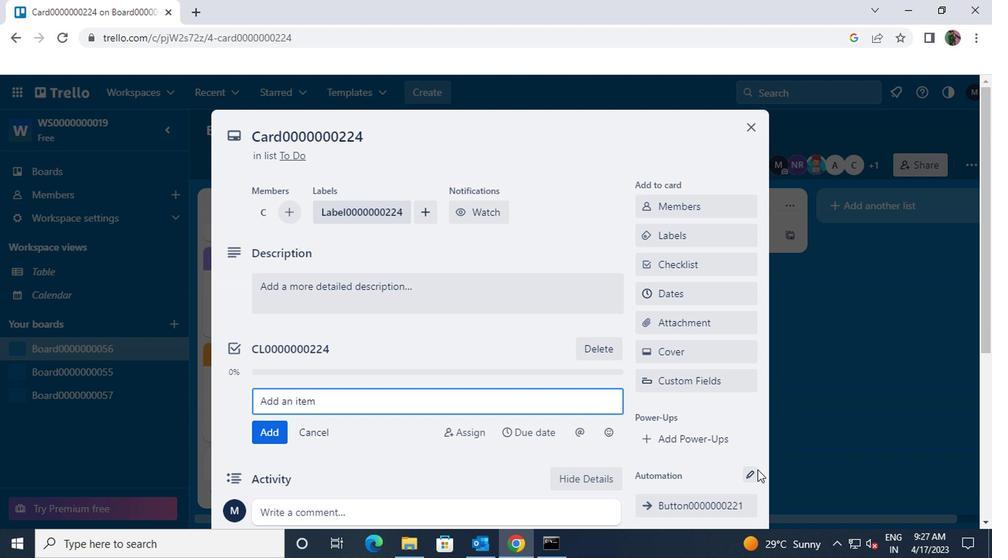 
